 Task: Change text fitting to hanging.
Action: Mouse moved to (719, 319)
Screenshot: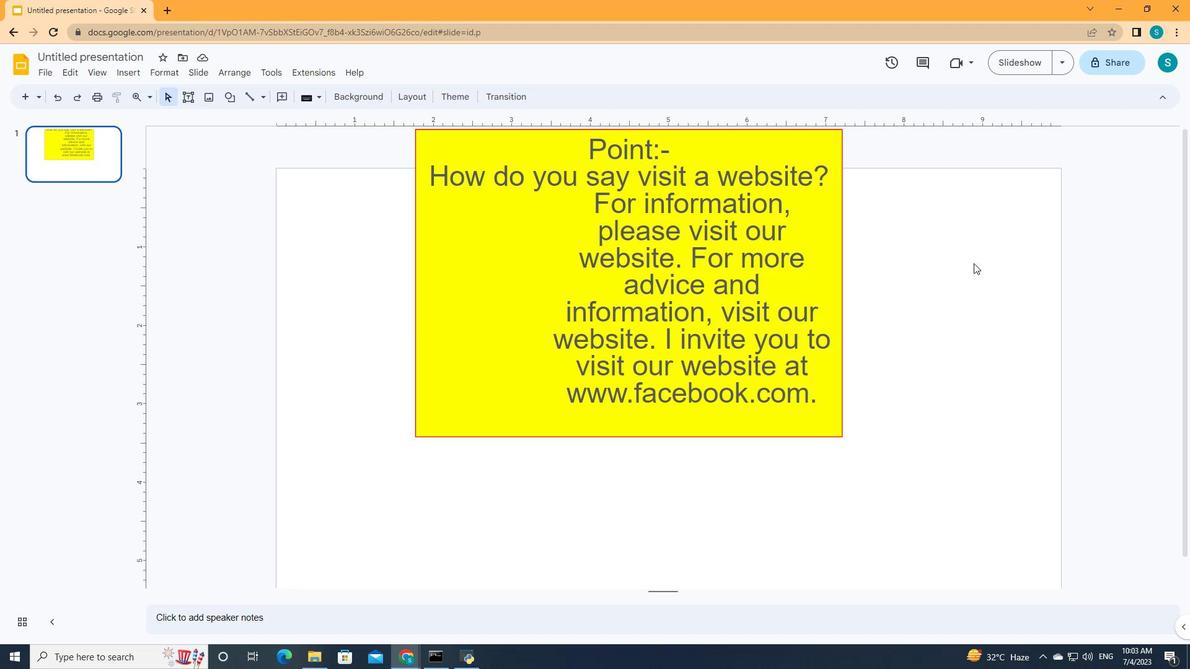 
Action: Mouse pressed left at (719, 319)
Screenshot: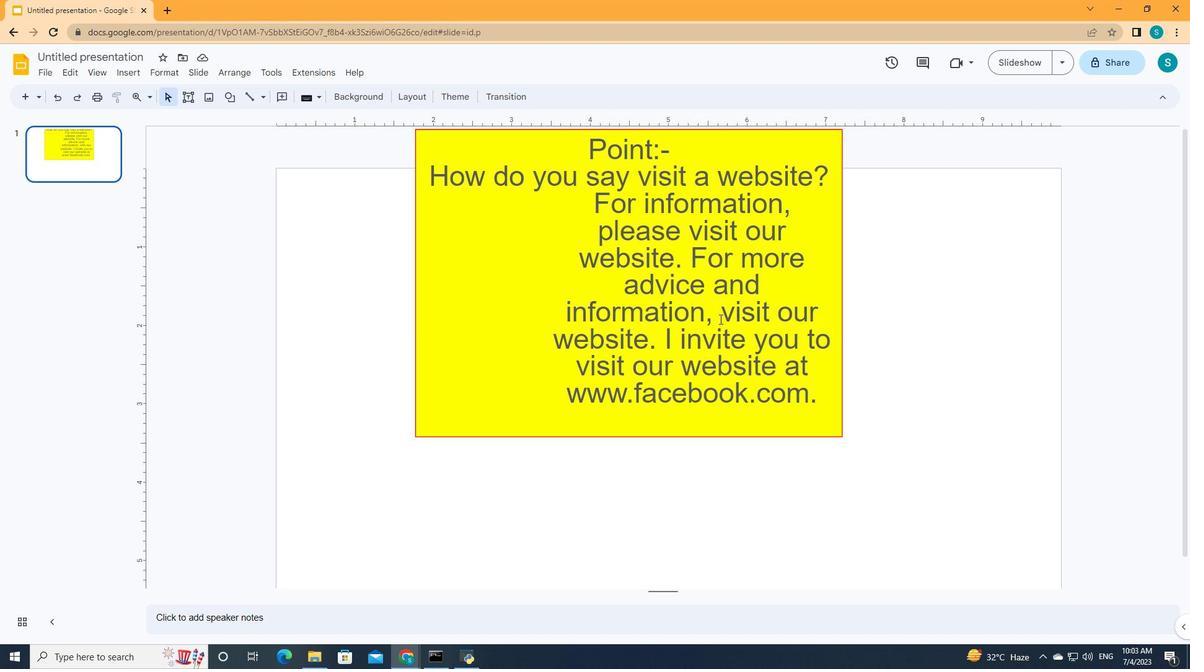 
Action: Mouse moved to (865, 89)
Screenshot: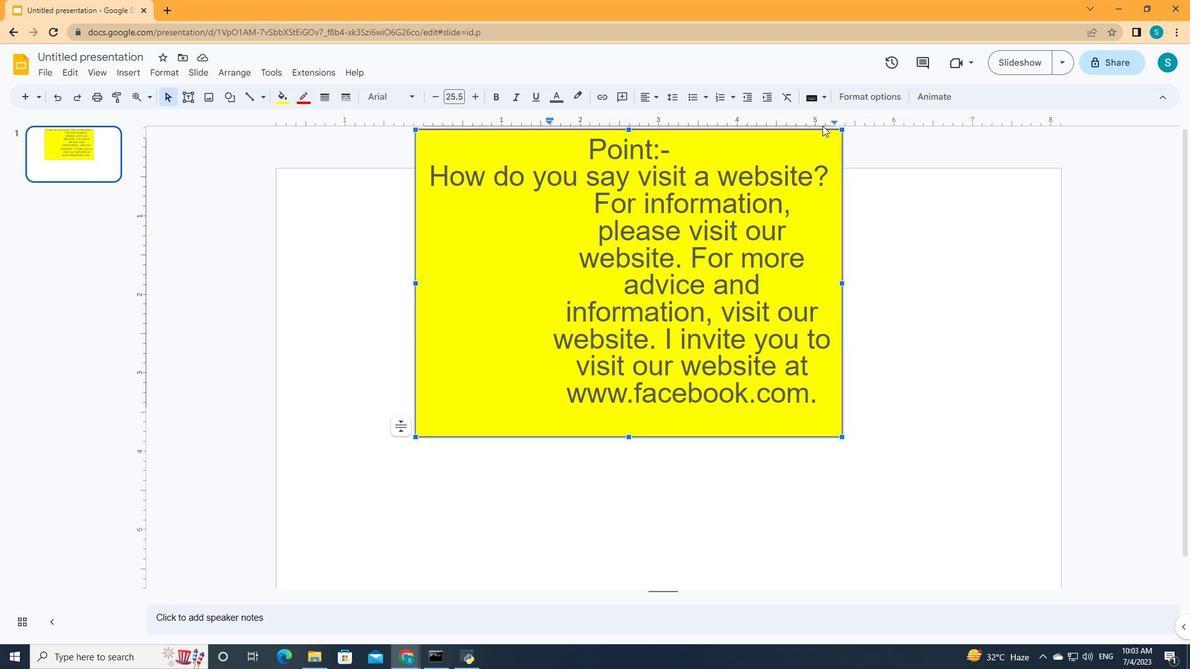 
Action: Mouse pressed left at (865, 89)
Screenshot: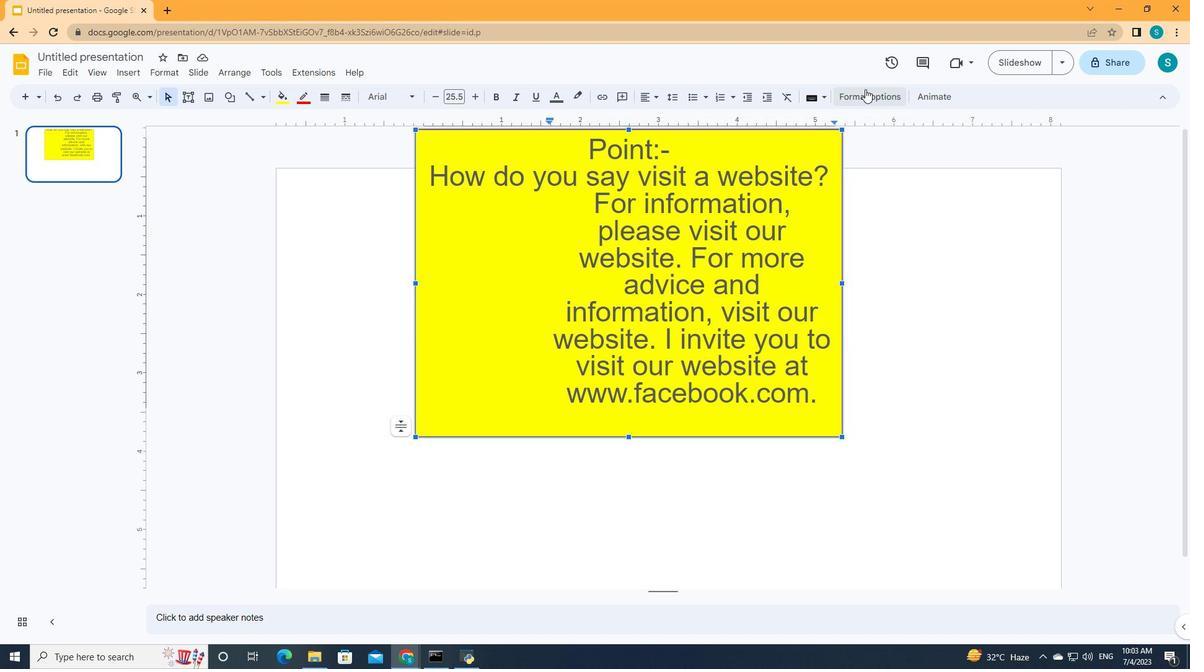 
Action: Mouse moved to (1028, 203)
Screenshot: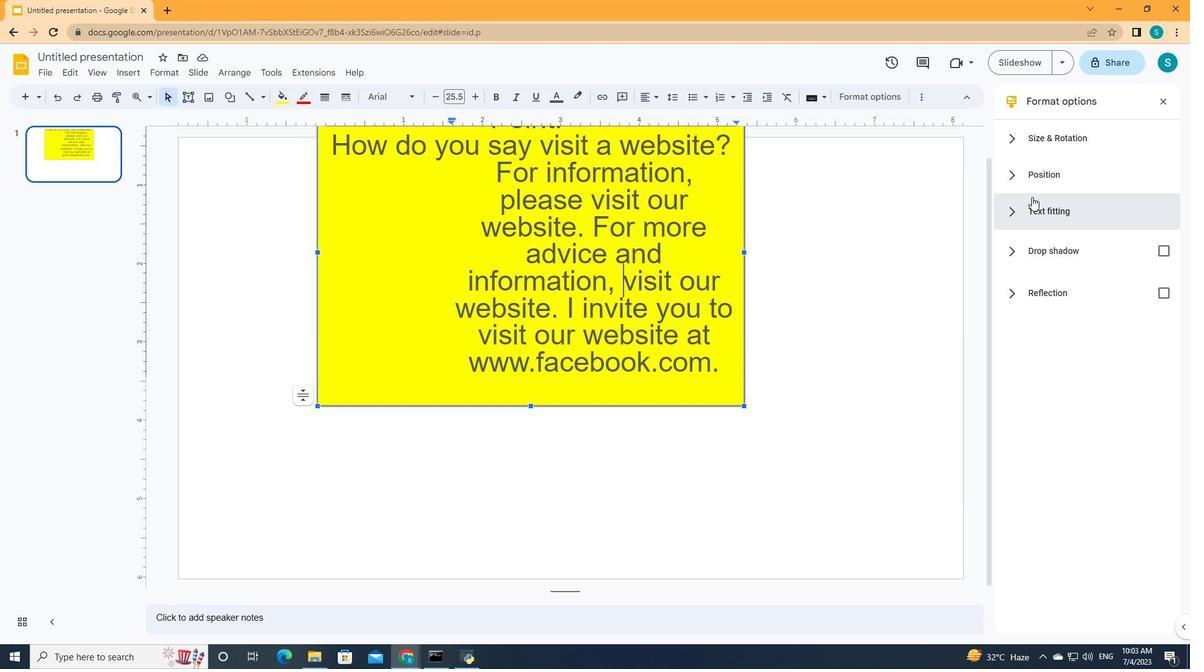 
Action: Mouse pressed left at (1028, 203)
Screenshot: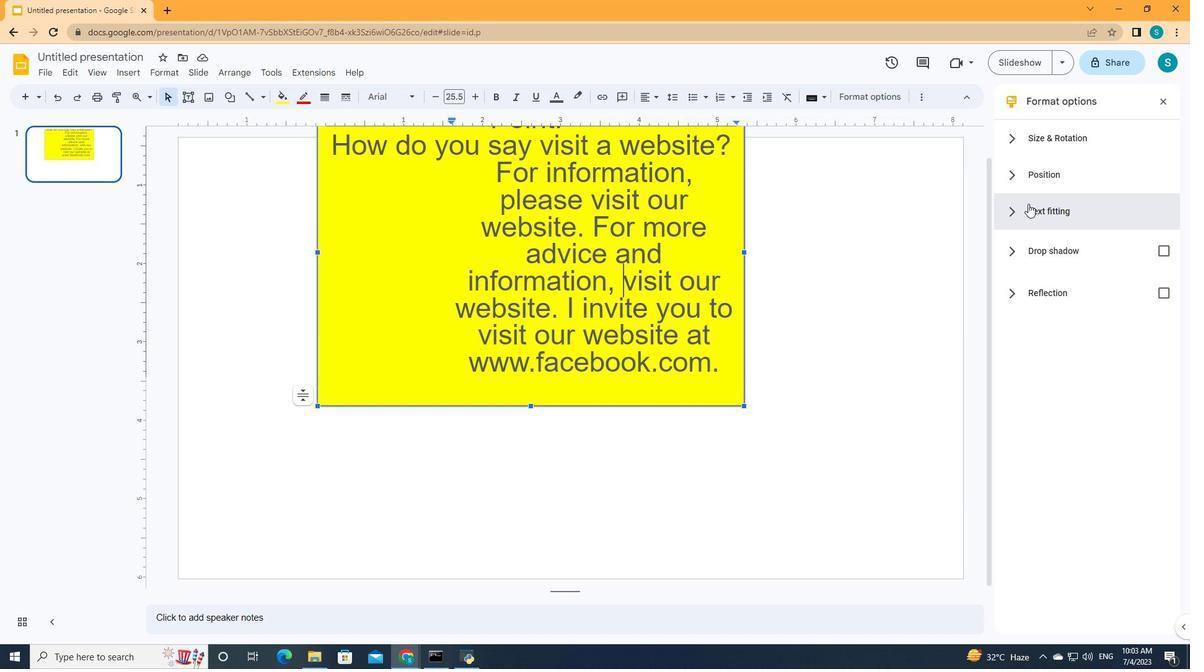 
Action: Mouse moved to (1049, 322)
Screenshot: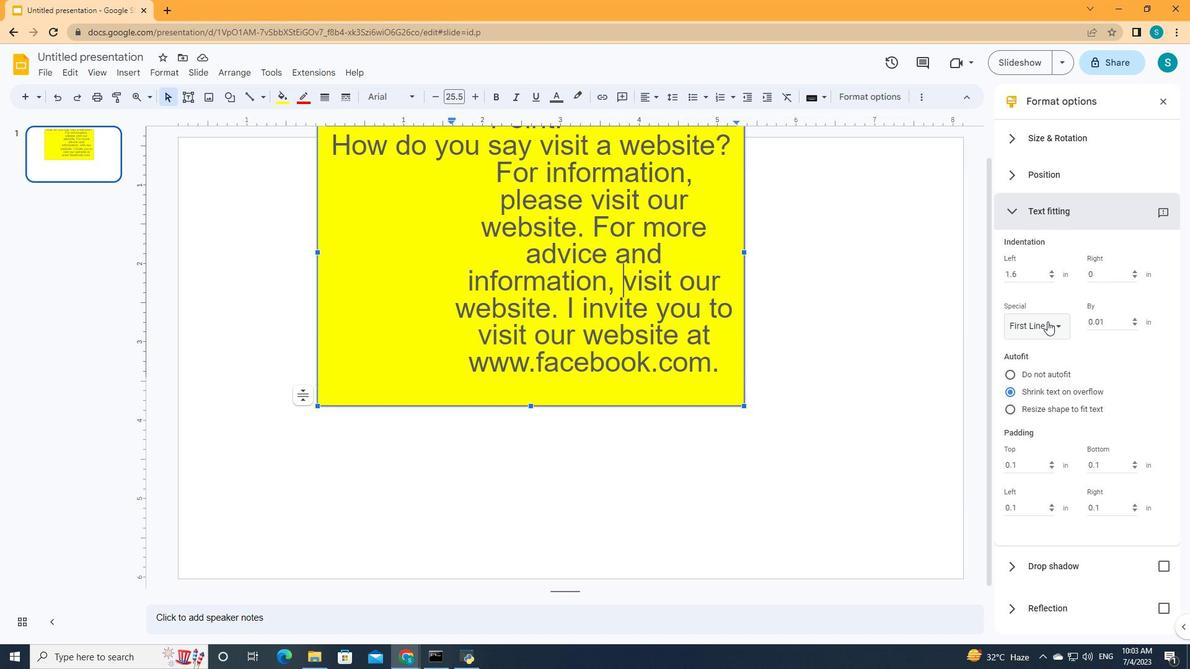 
Action: Mouse pressed left at (1049, 322)
Screenshot: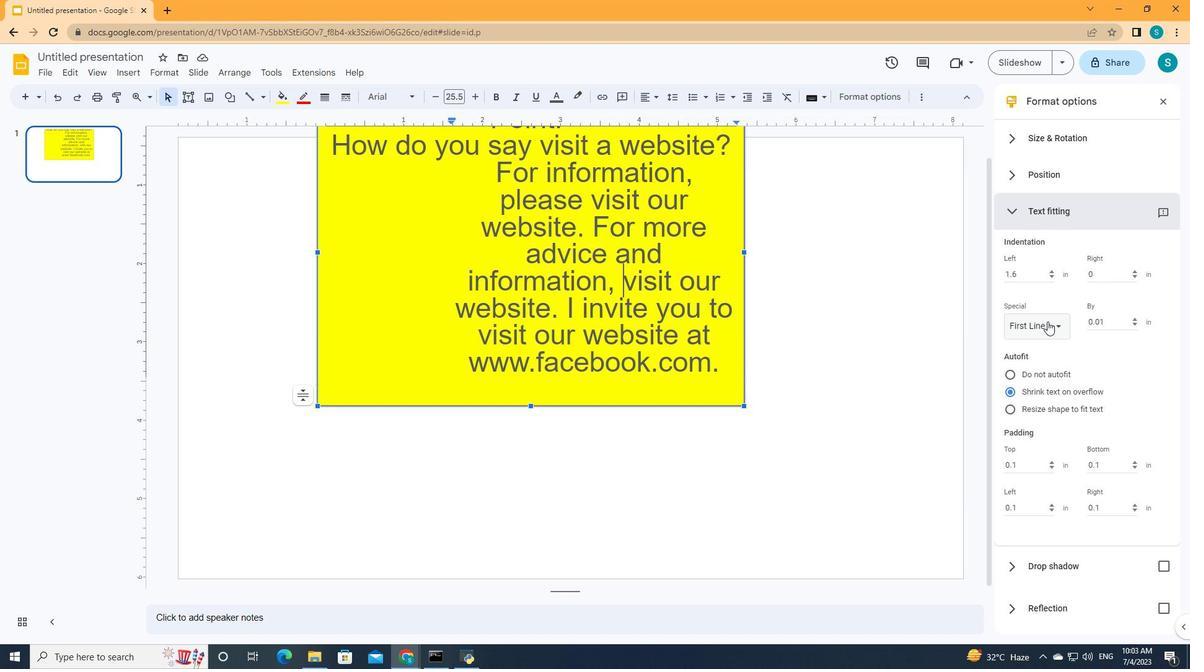 
Action: Mouse moved to (1035, 397)
Screenshot: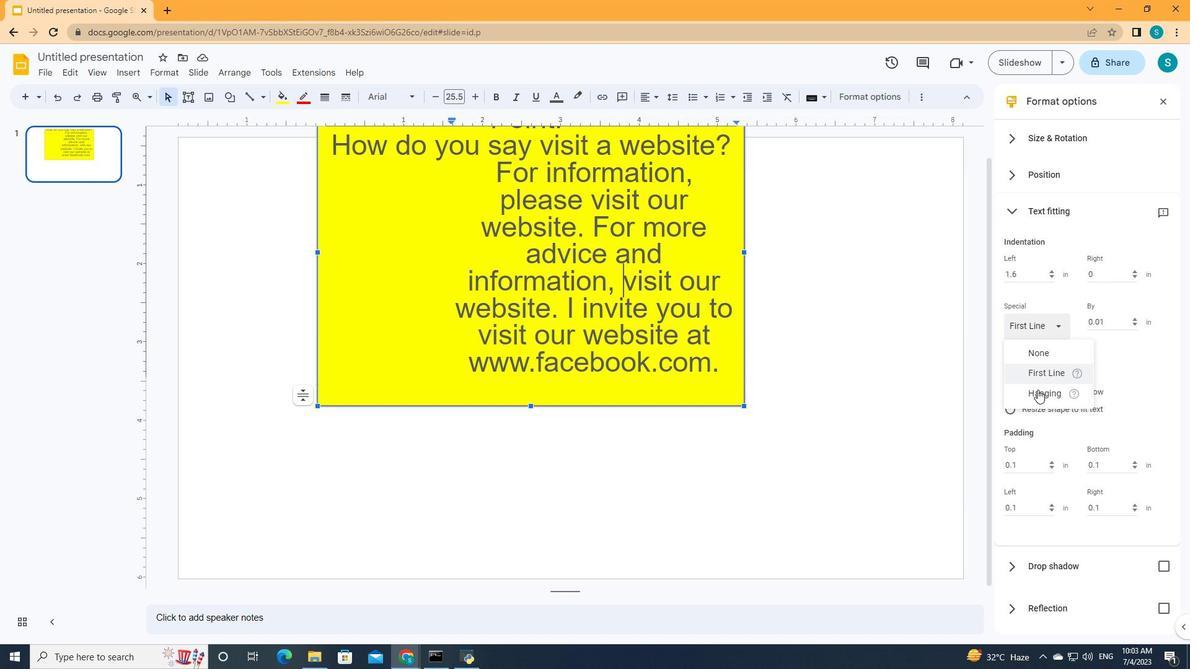 
Action: Mouse pressed left at (1035, 397)
Screenshot: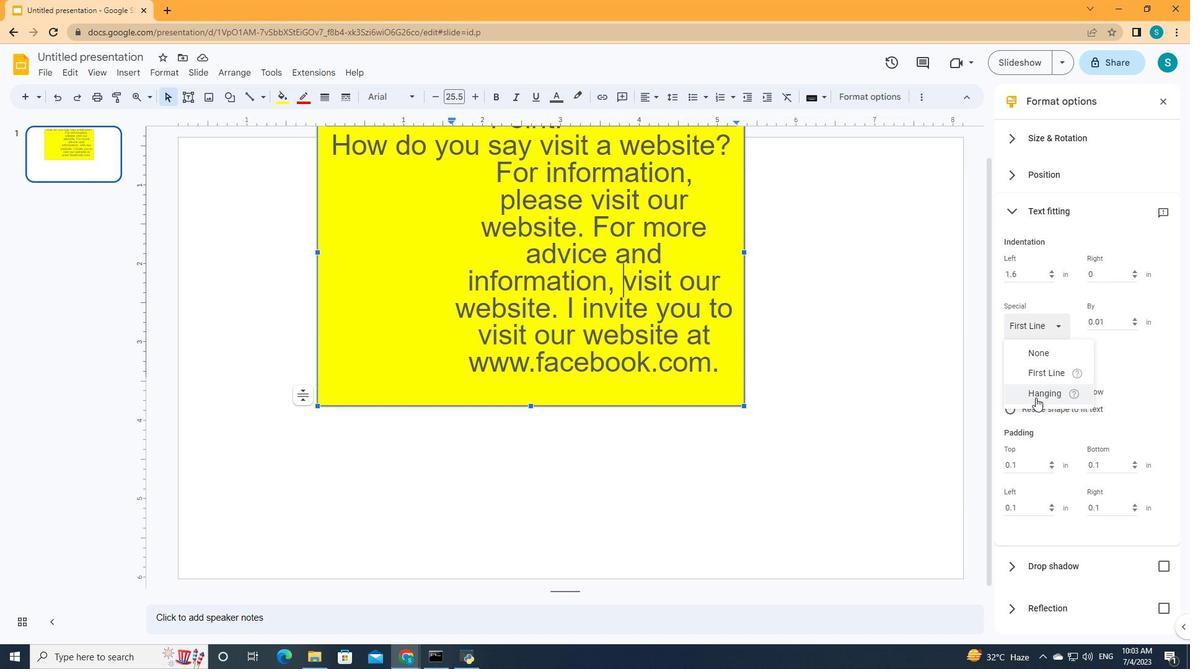 
Action: Mouse moved to (1068, 384)
Screenshot: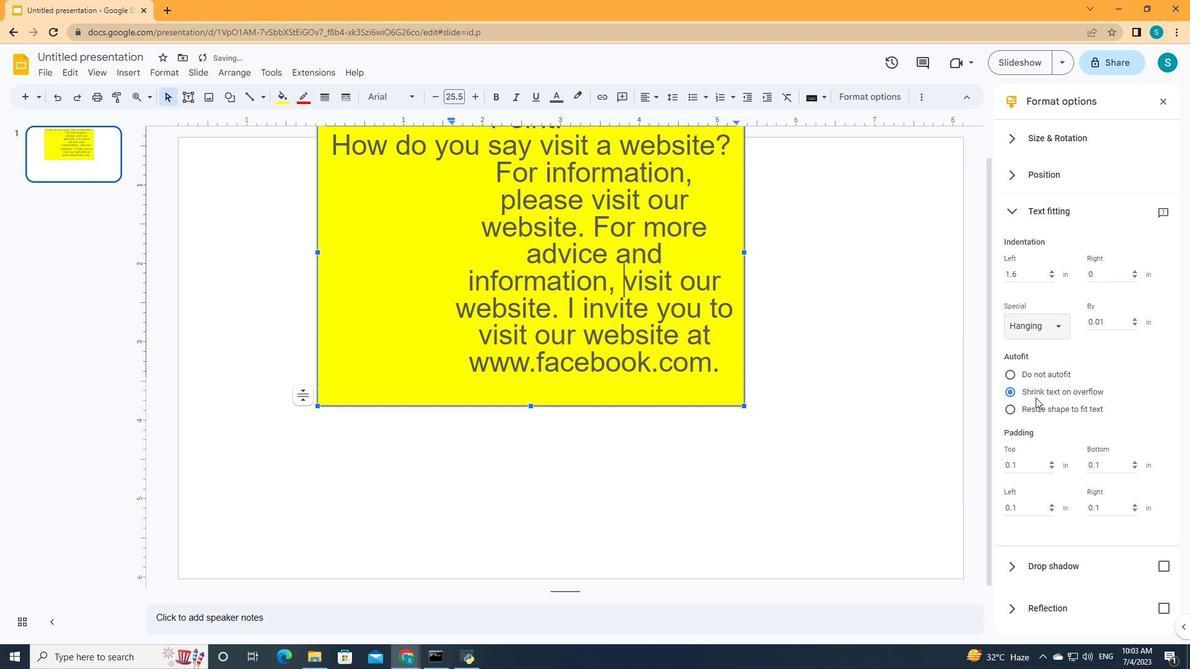 
